 Task: In the  document dataset.epub. Insert footer and write 'ww.ramsons.com'. Find the word using Dictionary 'Gift' Use the tool word Count and display word count while typing
Action: Mouse moved to (116, 77)
Screenshot: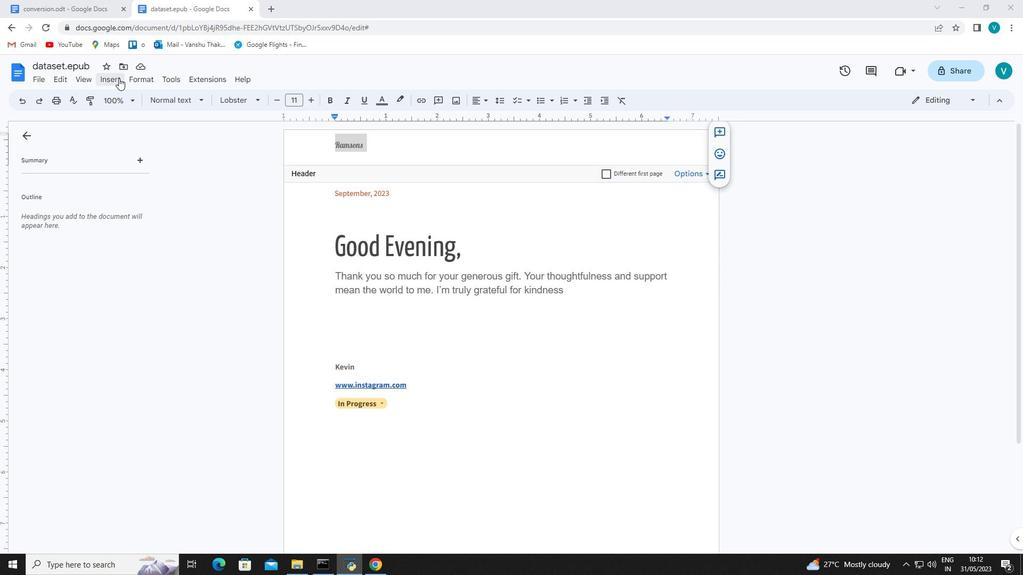 
Action: Mouse pressed left at (116, 77)
Screenshot: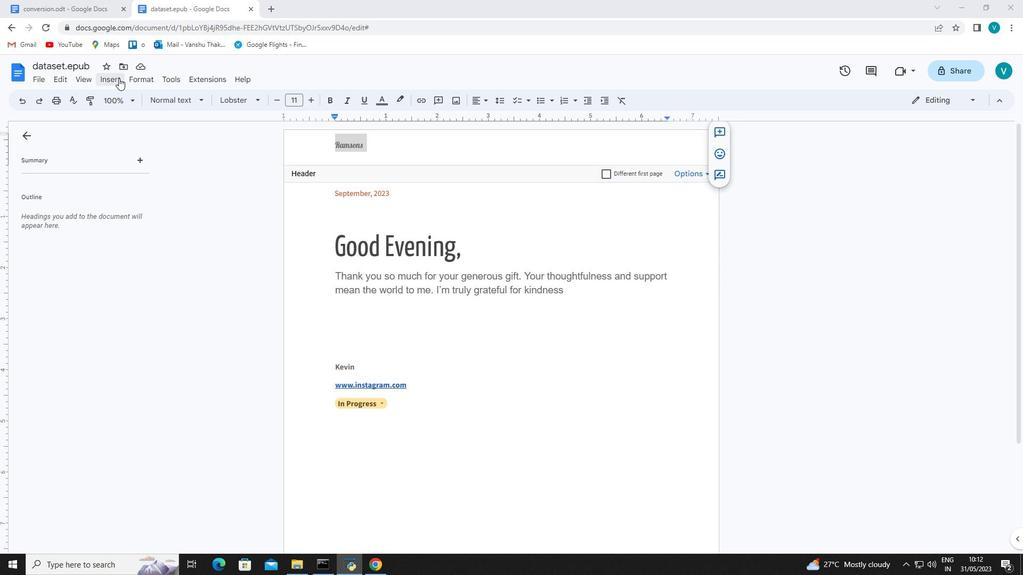 
Action: Mouse moved to (278, 364)
Screenshot: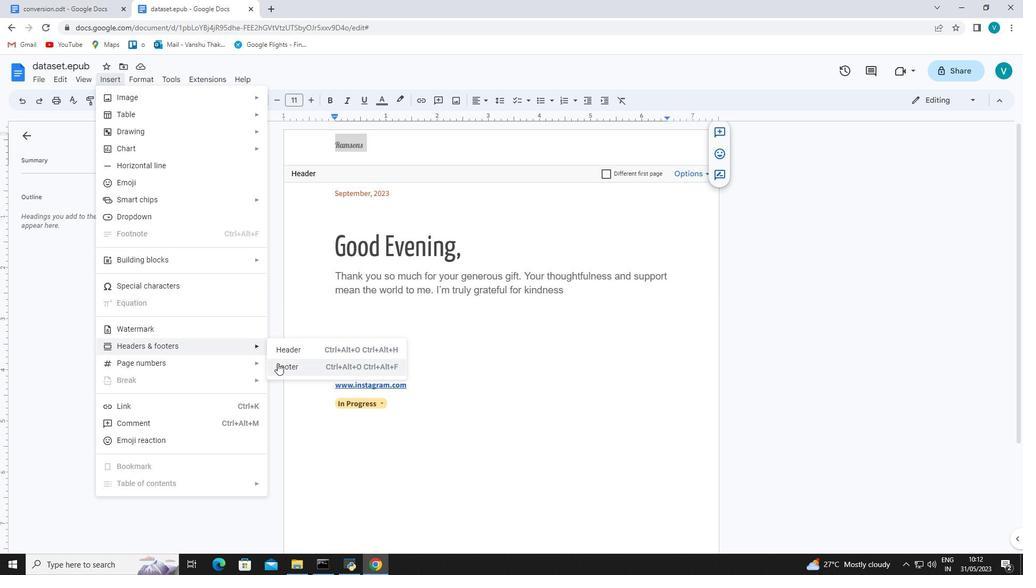 
Action: Mouse pressed left at (278, 364)
Screenshot: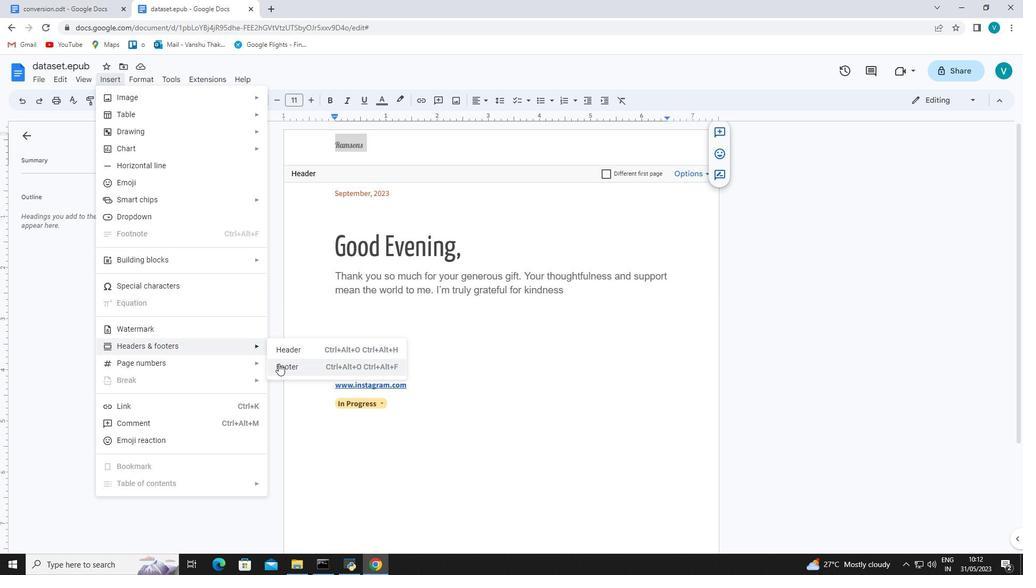 
Action: Mouse moved to (289, 353)
Screenshot: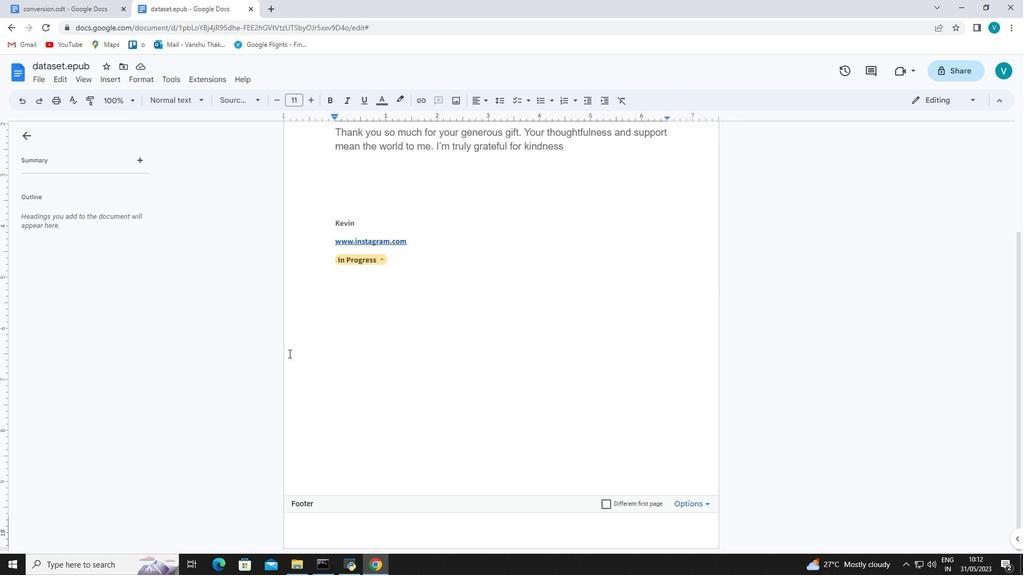 
Action: Key pressed www.ramsons.com
Screenshot: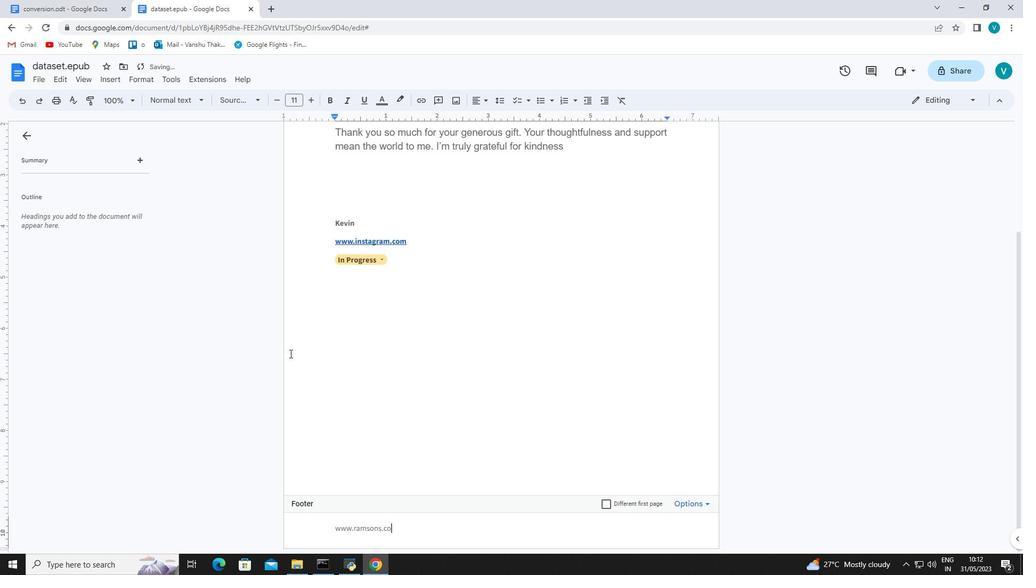 
Action: Mouse moved to (177, 83)
Screenshot: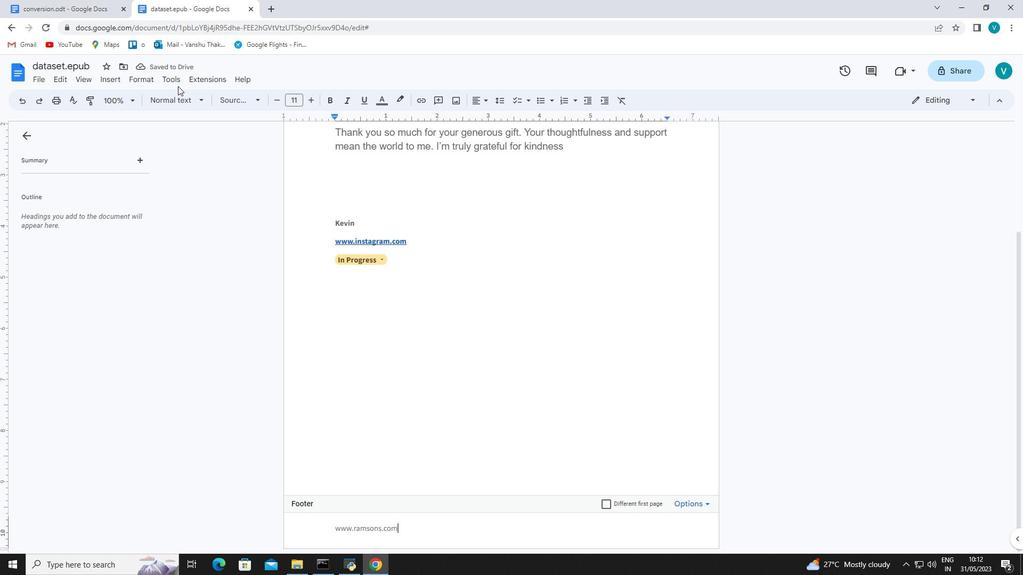 
Action: Mouse pressed left at (177, 83)
Screenshot: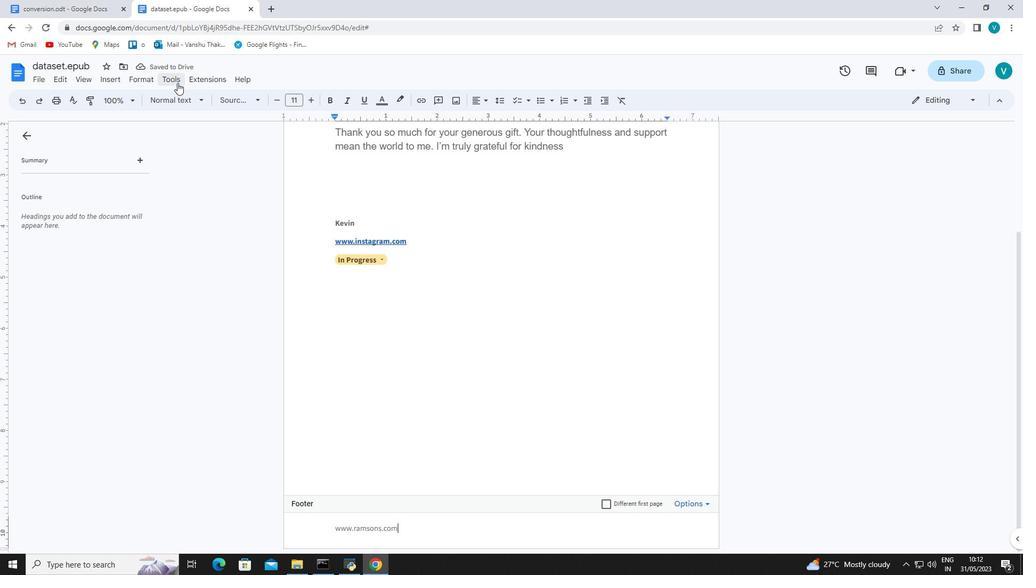 
Action: Mouse moved to (206, 216)
Screenshot: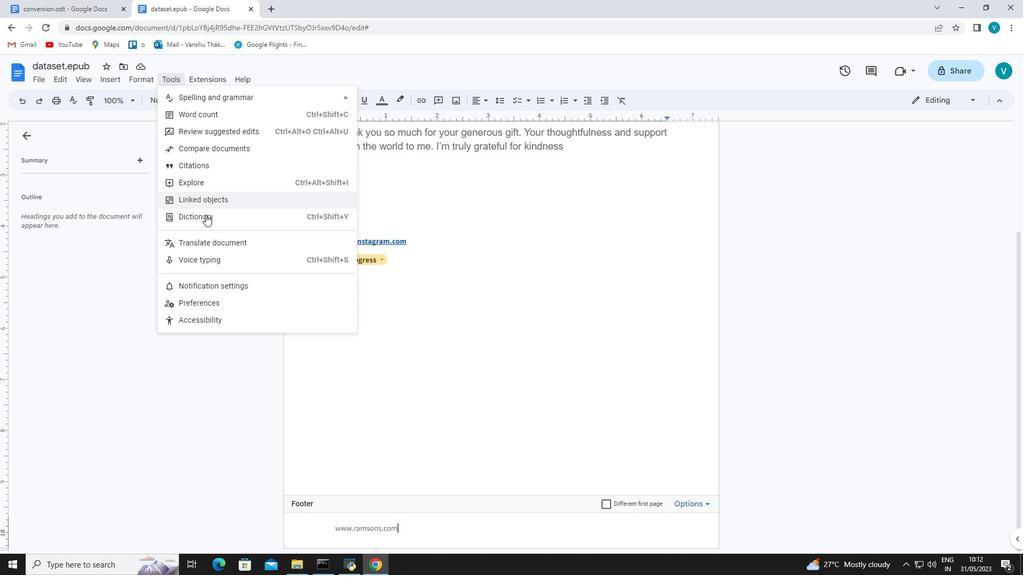 
Action: Mouse pressed left at (206, 216)
Screenshot: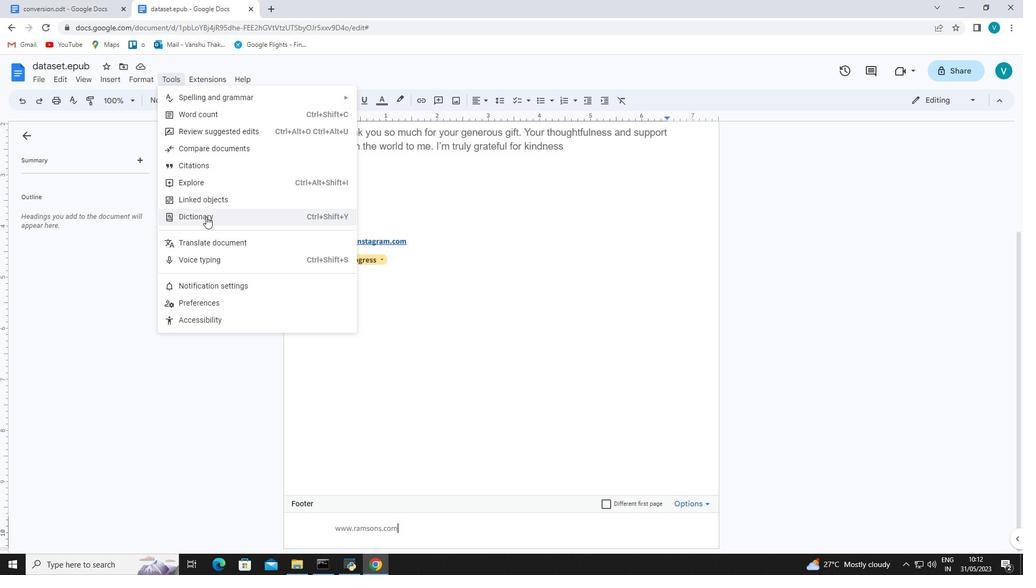 
Action: Mouse moved to (924, 133)
Screenshot: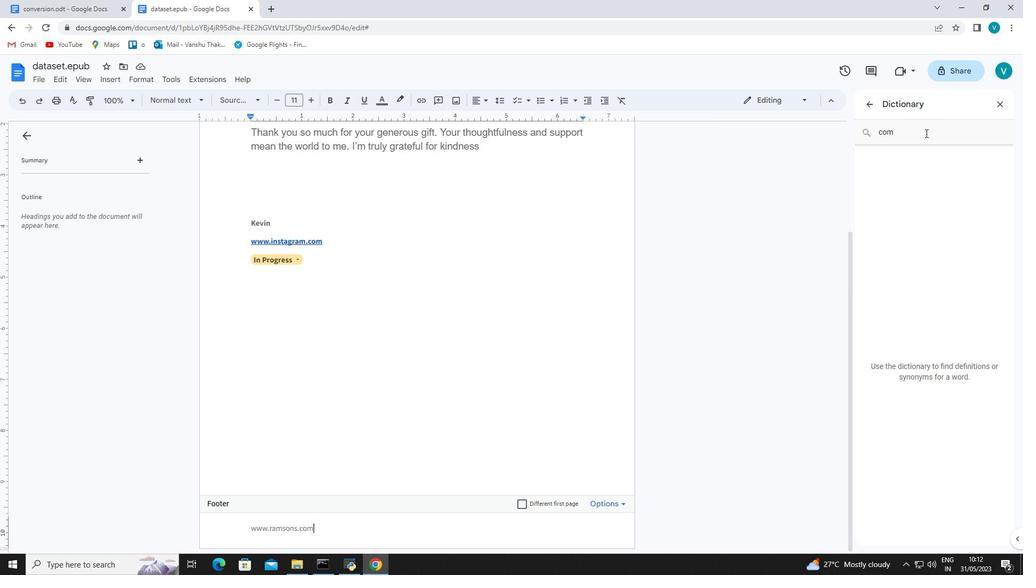 
Action: Mouse pressed left at (924, 133)
Screenshot: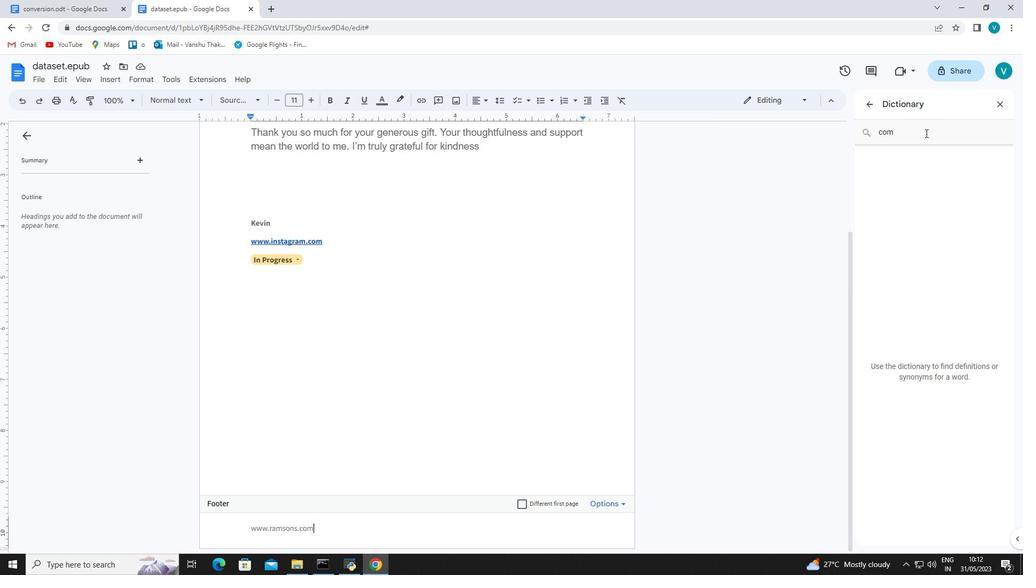 
Action: Mouse moved to (869, 133)
Screenshot: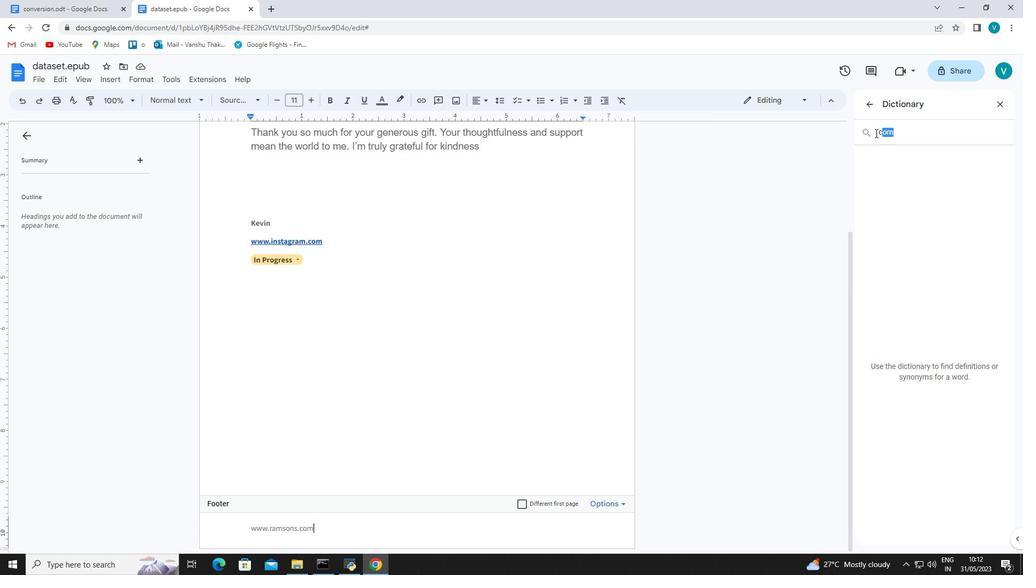
Action: Key pressed <Key.shift>Gift<Key.enter>
Screenshot: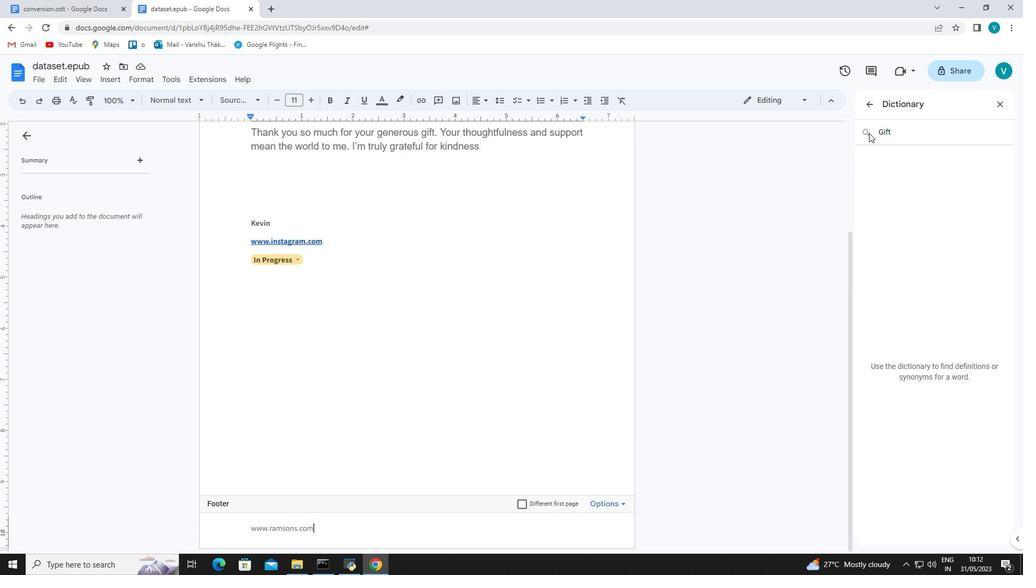 
Action: Mouse moved to (980, 174)
Screenshot: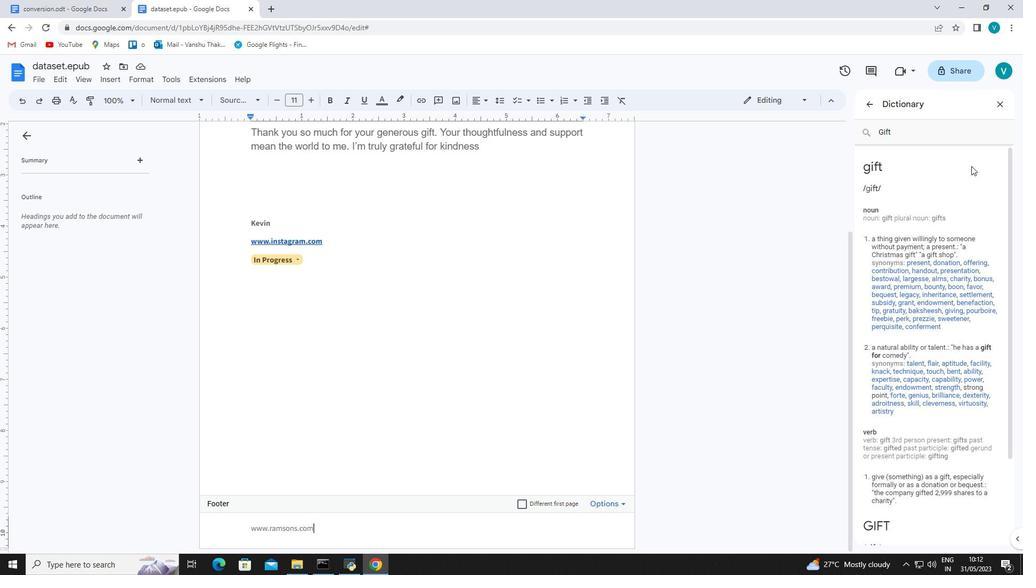 
Action: Mouse scrolled (980, 174) with delta (0, 0)
Screenshot: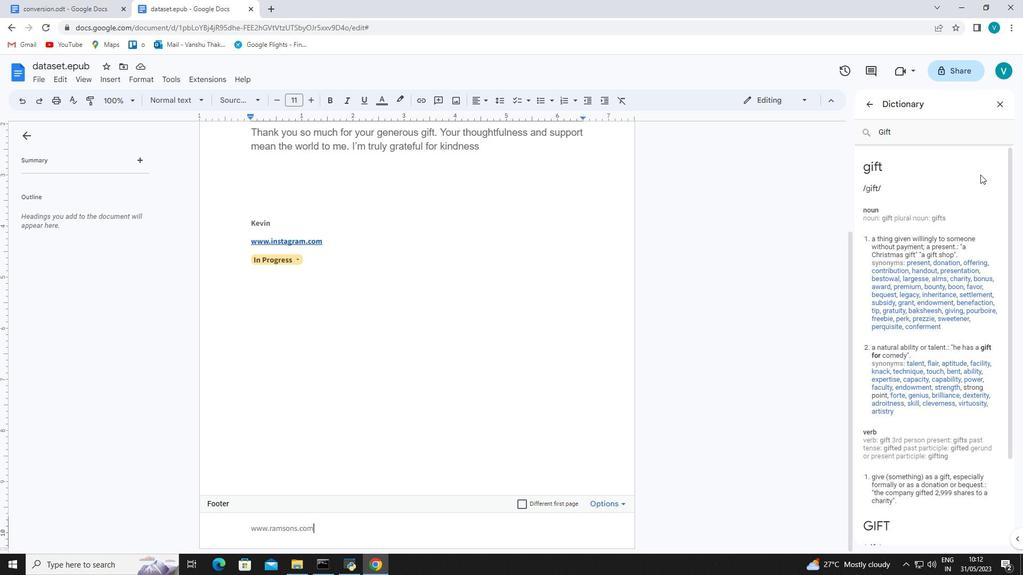 
Action: Mouse scrolled (980, 174) with delta (0, 0)
Screenshot: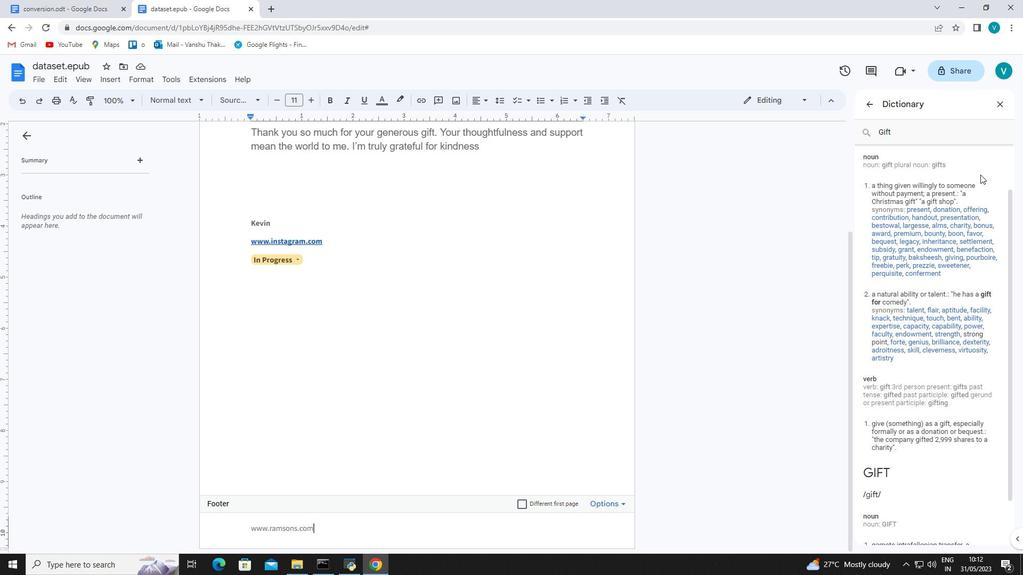 
Action: Mouse scrolled (980, 174) with delta (0, 0)
Screenshot: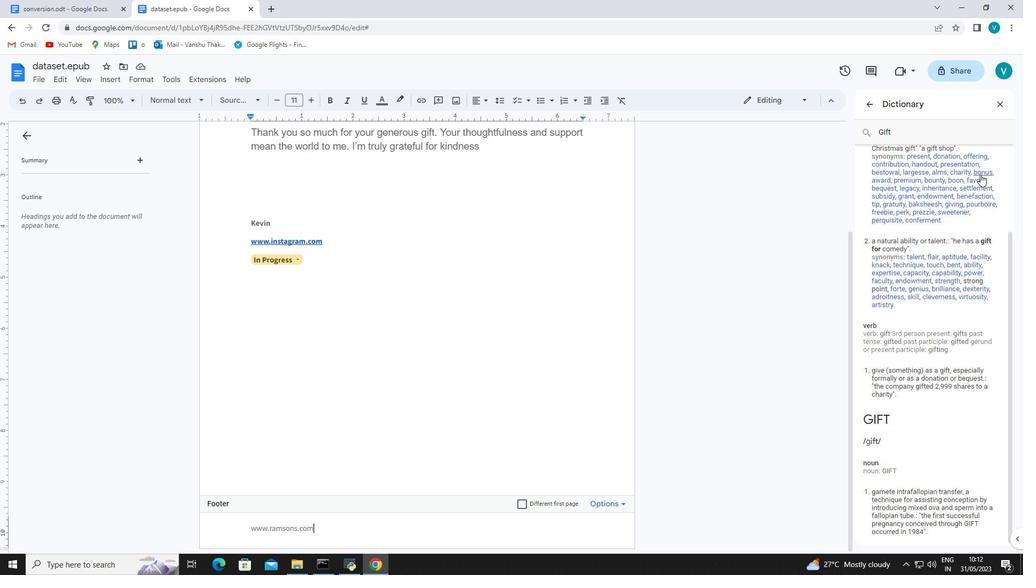 
Action: Mouse moved to (1002, 211)
Screenshot: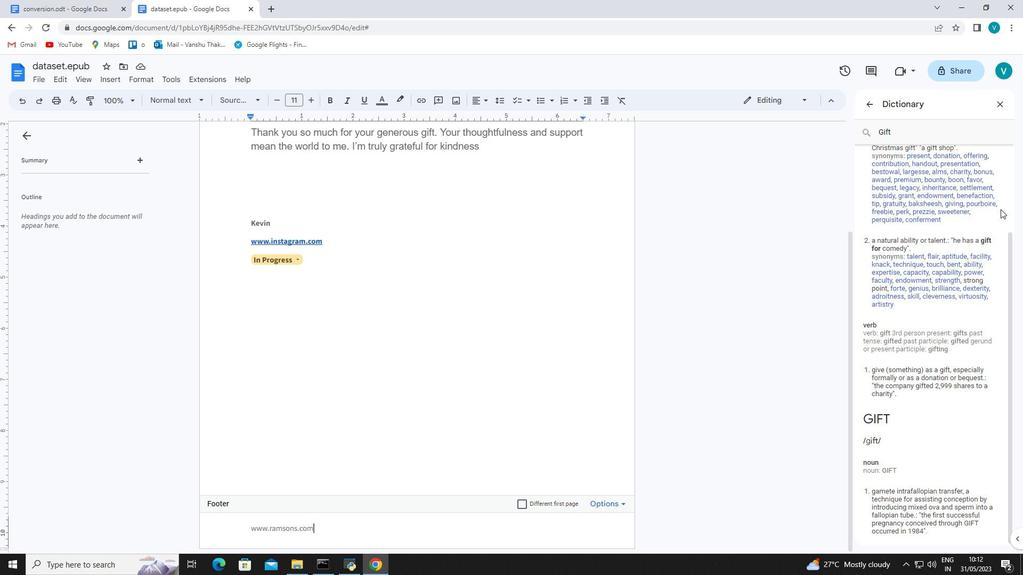 
Action: Mouse scrolled (1002, 211) with delta (0, 0)
Screenshot: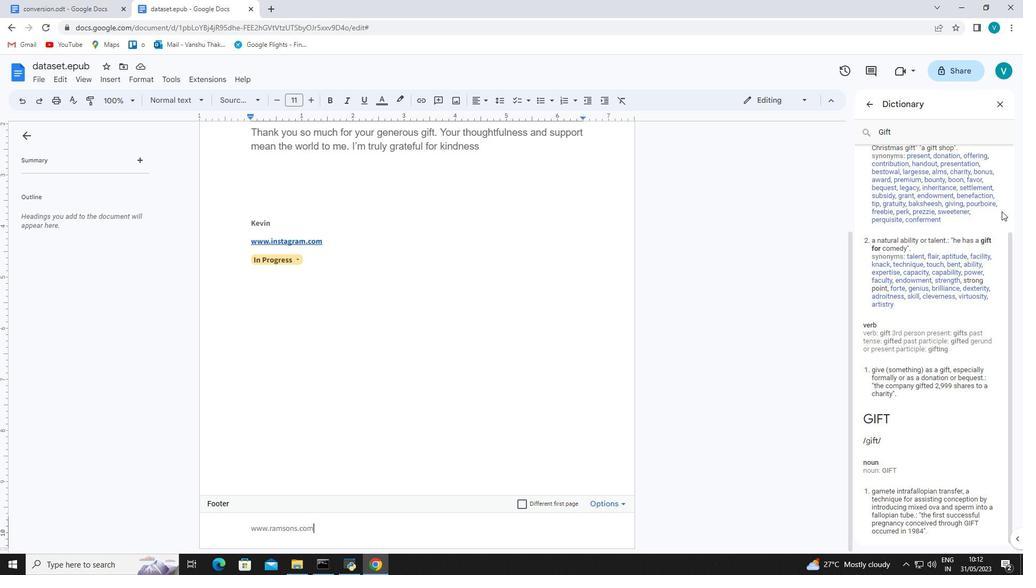 
Action: Mouse moved to (1003, 223)
Screenshot: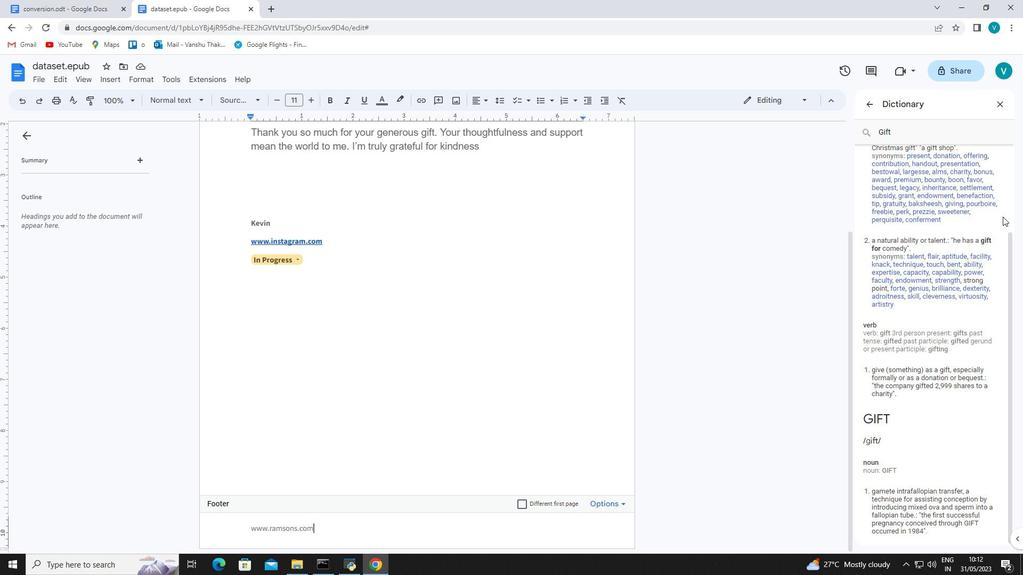 
Action: Mouse scrolled (1003, 222) with delta (0, 0)
Screenshot: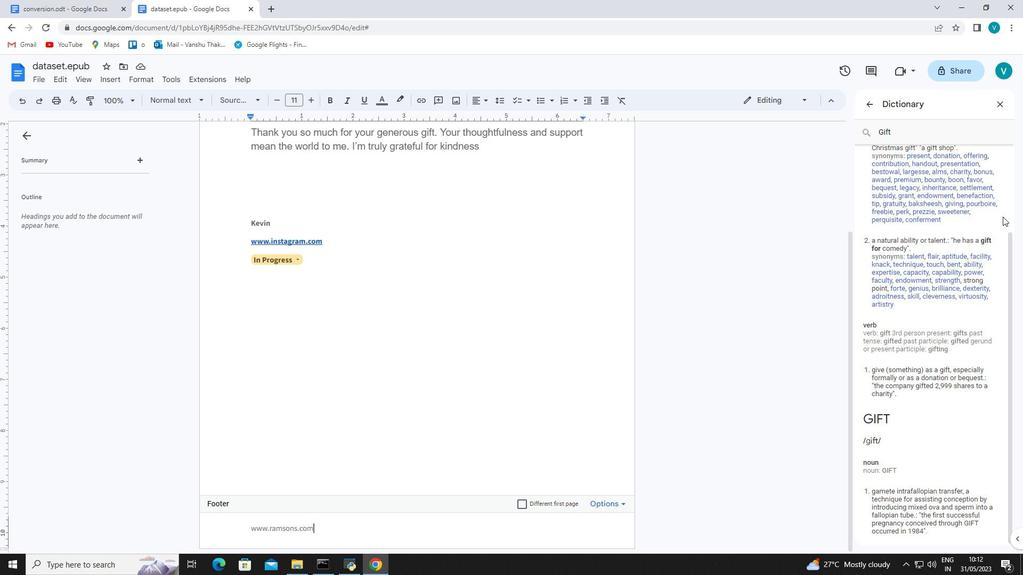 
Action: Mouse moved to (1003, 229)
Screenshot: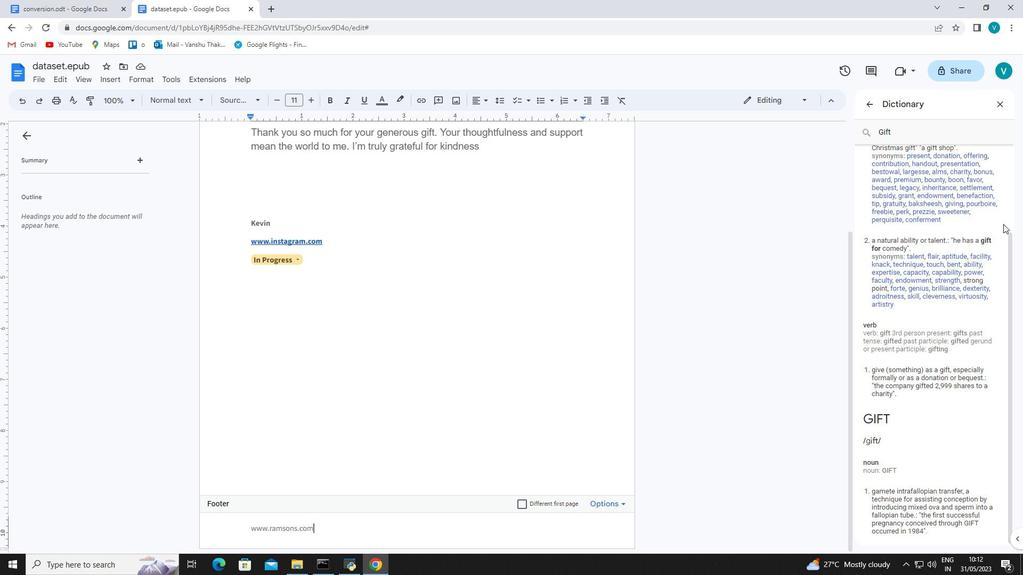 
Action: Mouse scrolled (1003, 229) with delta (0, 0)
Screenshot: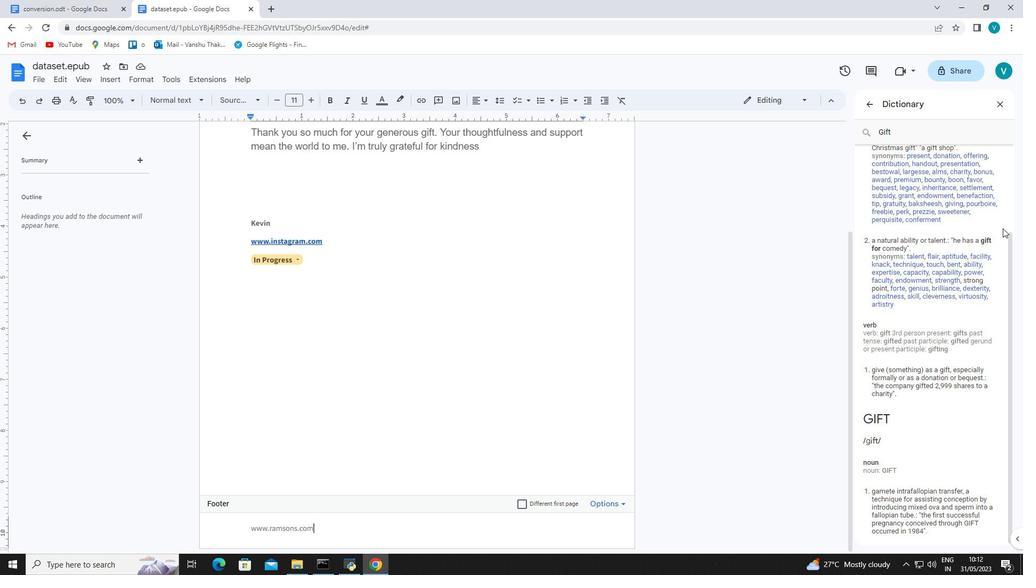
Action: Mouse moved to (172, 77)
Screenshot: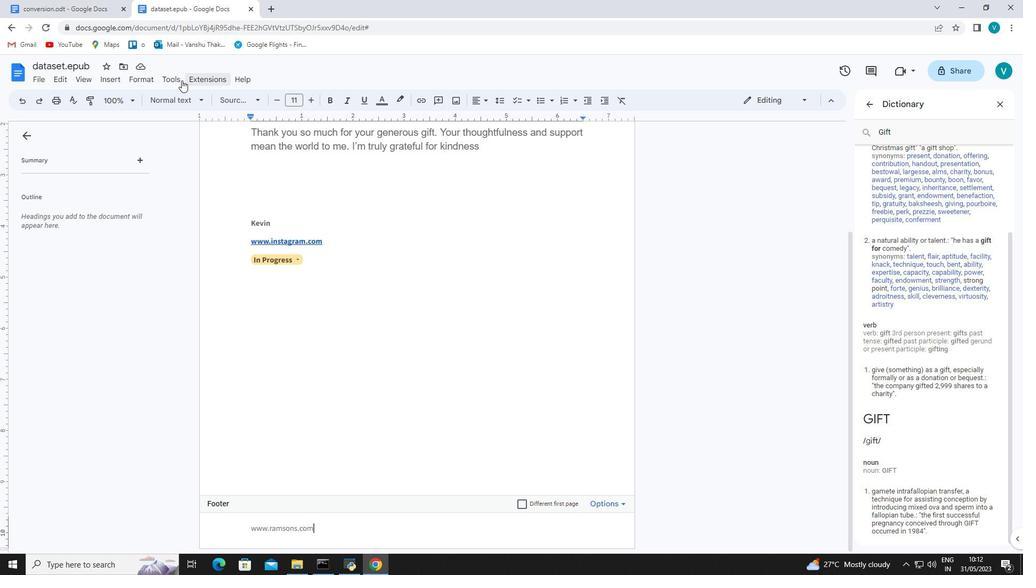 
Action: Mouse pressed left at (172, 77)
Screenshot: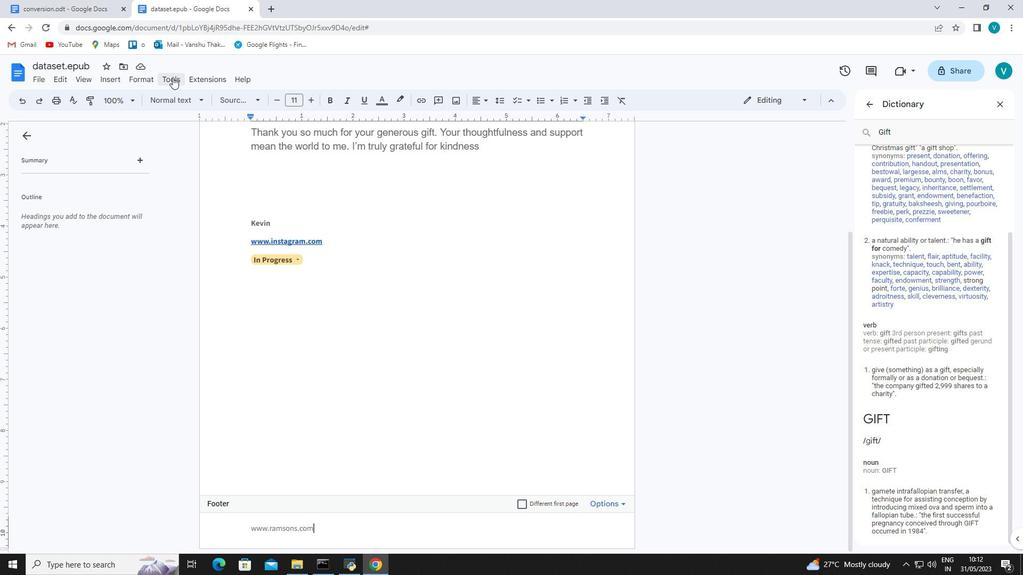 
Action: Mouse moved to (190, 111)
Screenshot: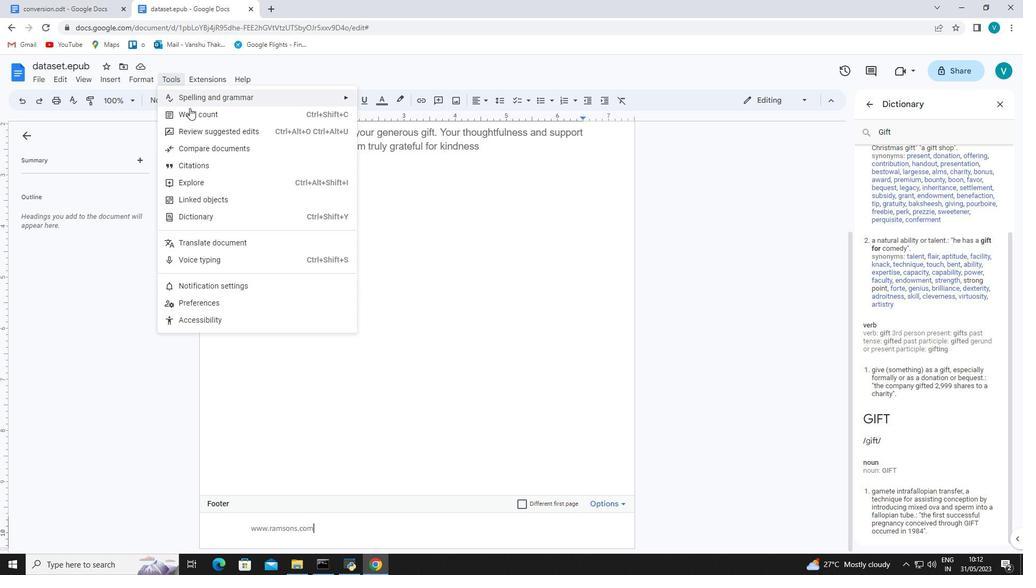 
Action: Mouse pressed left at (190, 111)
Screenshot: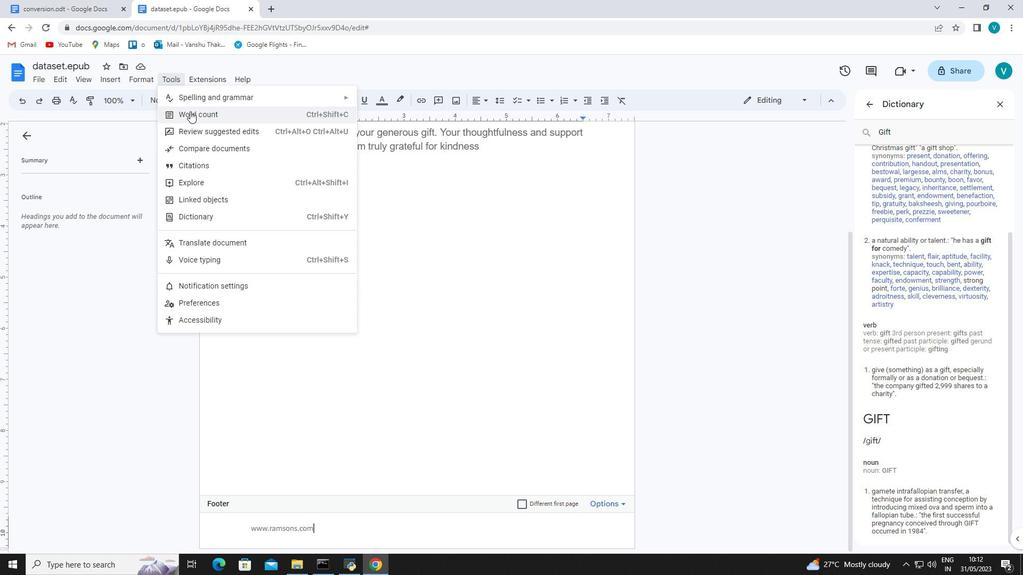 
Action: Mouse moved to (452, 352)
Screenshot: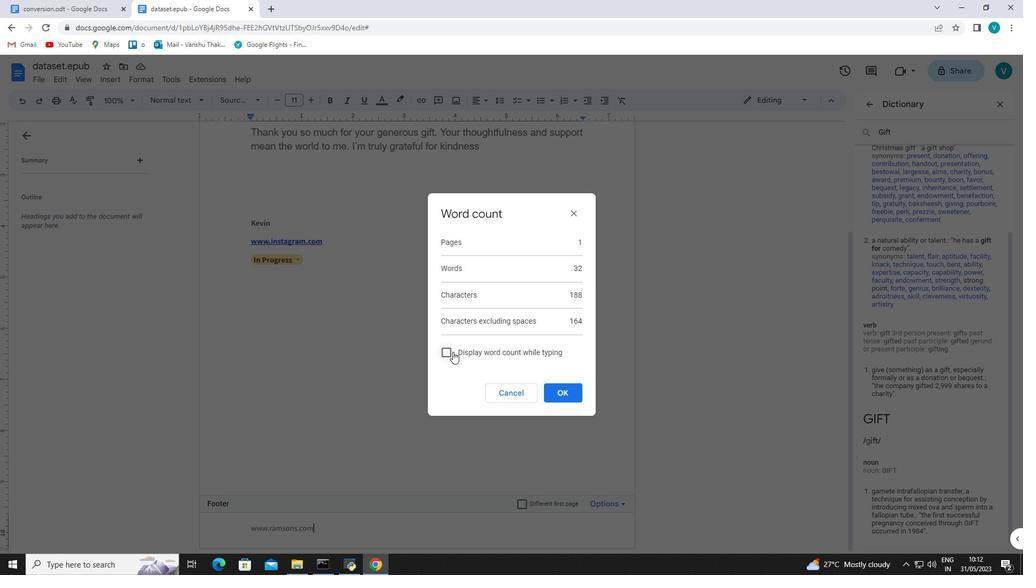 
Action: Mouse pressed left at (452, 352)
Screenshot: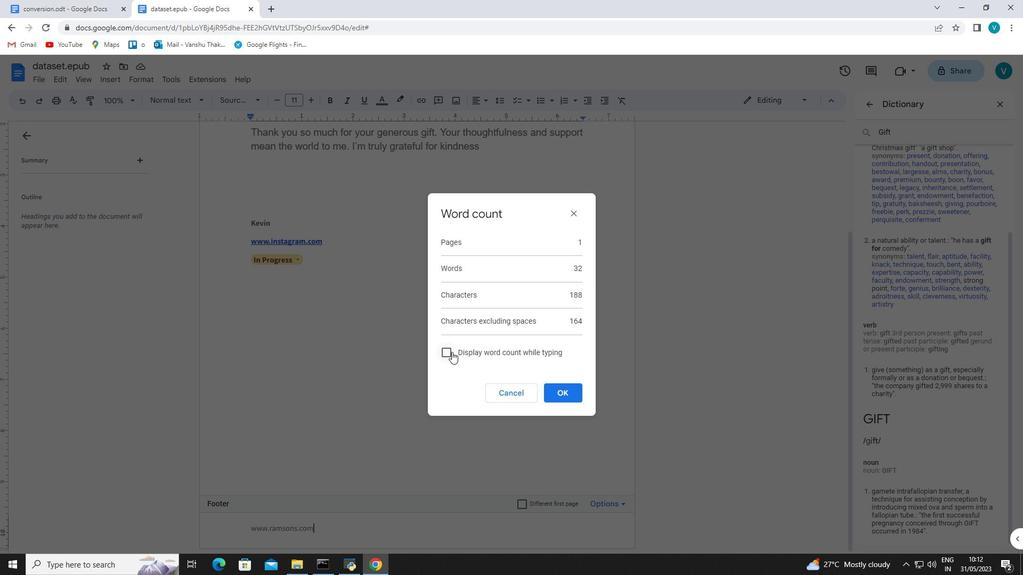 
Action: Mouse moved to (568, 391)
Screenshot: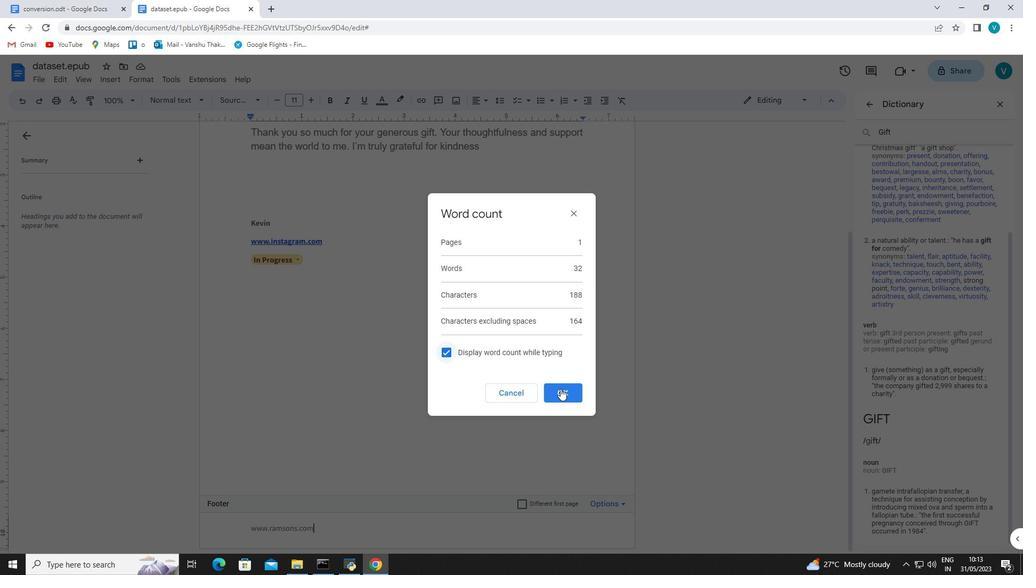 
Action: Mouse pressed left at (568, 391)
Screenshot: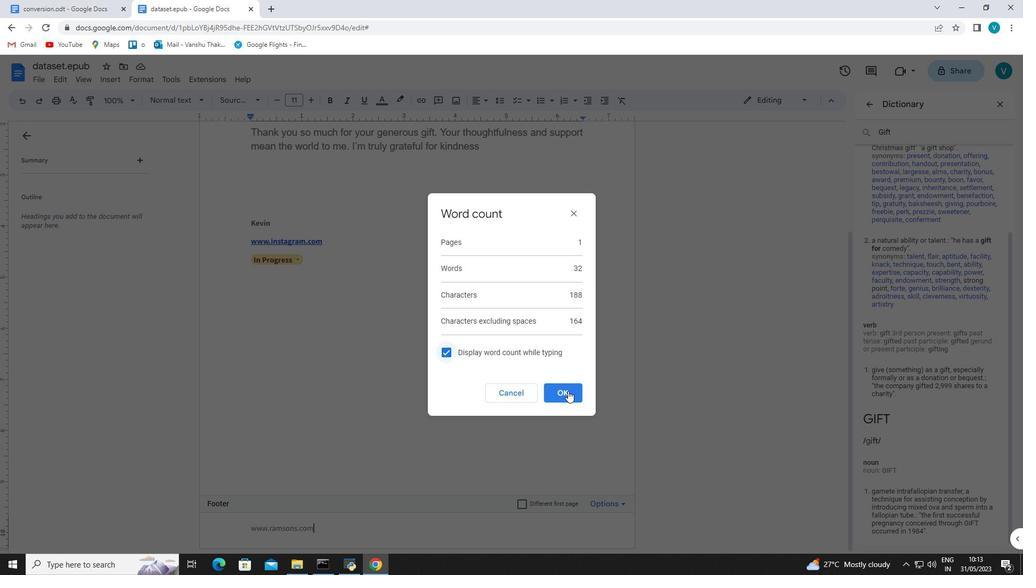 
